 Task: Create a recurring event titled 'Team-building exercise' on Google Calendar for 24 May 2023, 3:00 PM to 3:45 PM, repeating monthly on the fourth Wednesday, with a 30-minute notification.
Action: Mouse moved to (78, 115)
Screenshot: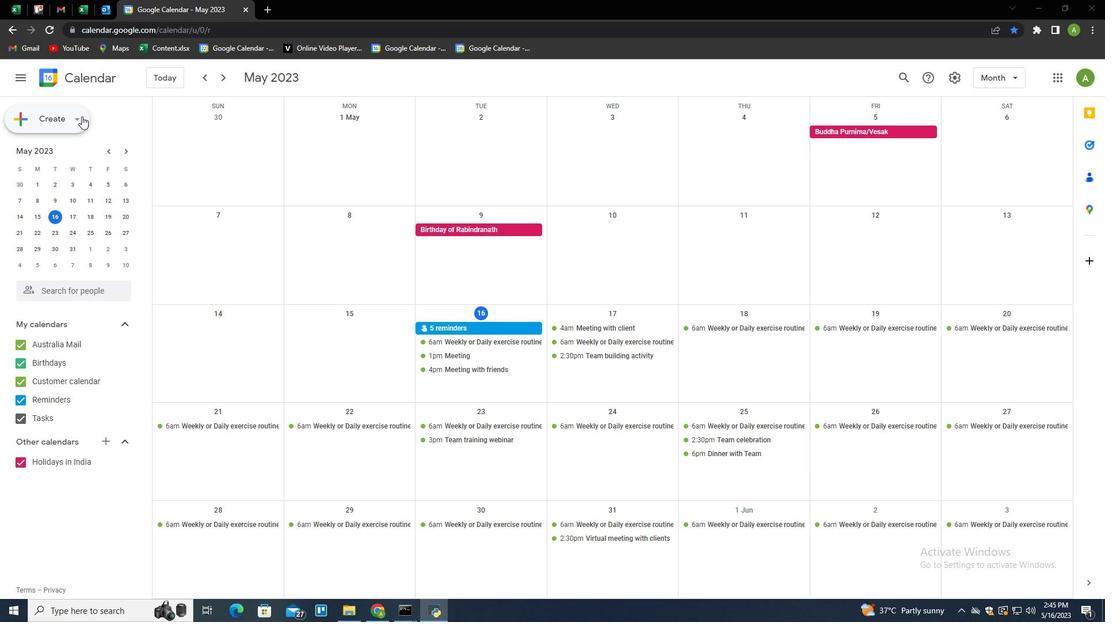 
Action: Mouse pressed left at (78, 115)
Screenshot: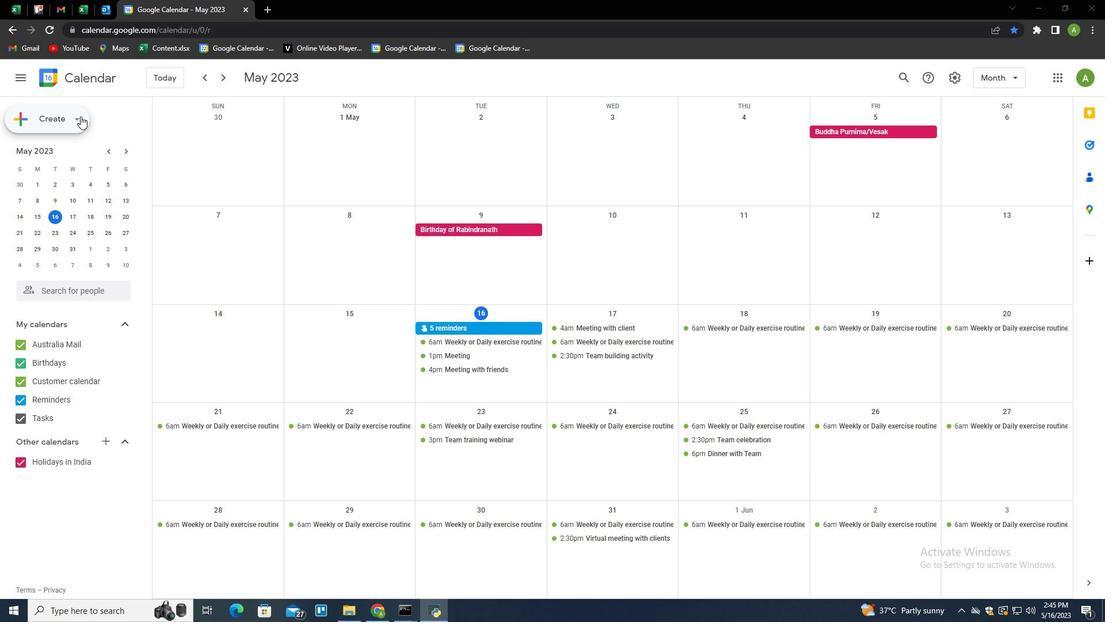 
Action: Mouse moved to (67, 142)
Screenshot: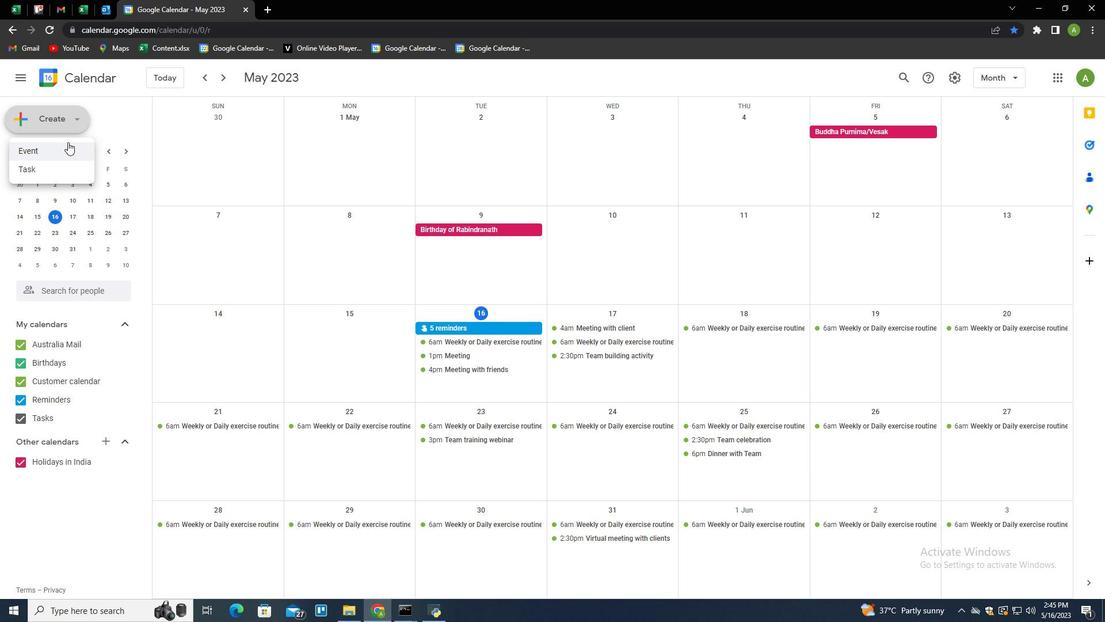 
Action: Mouse pressed left at (67, 142)
Screenshot: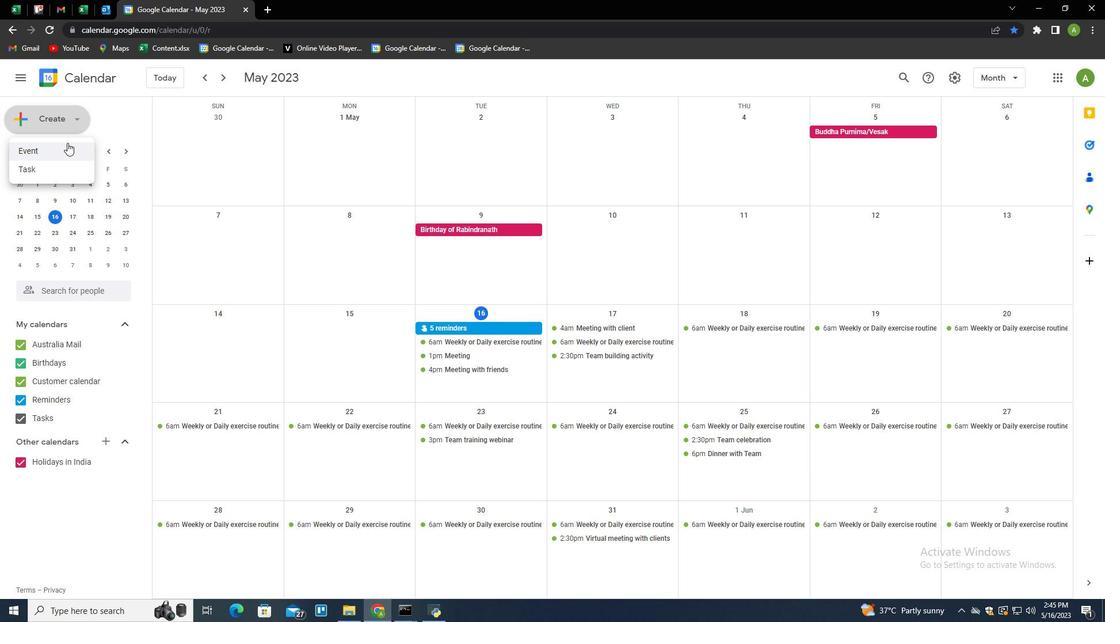 
Action: Mouse moved to (324, 465)
Screenshot: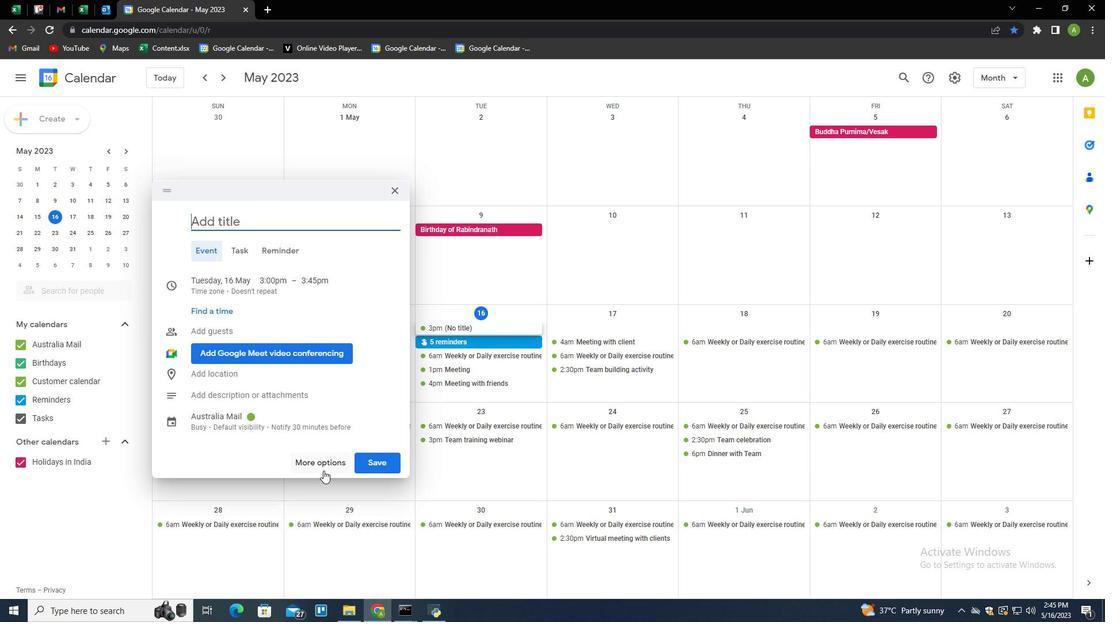 
Action: Mouse pressed left at (324, 465)
Screenshot: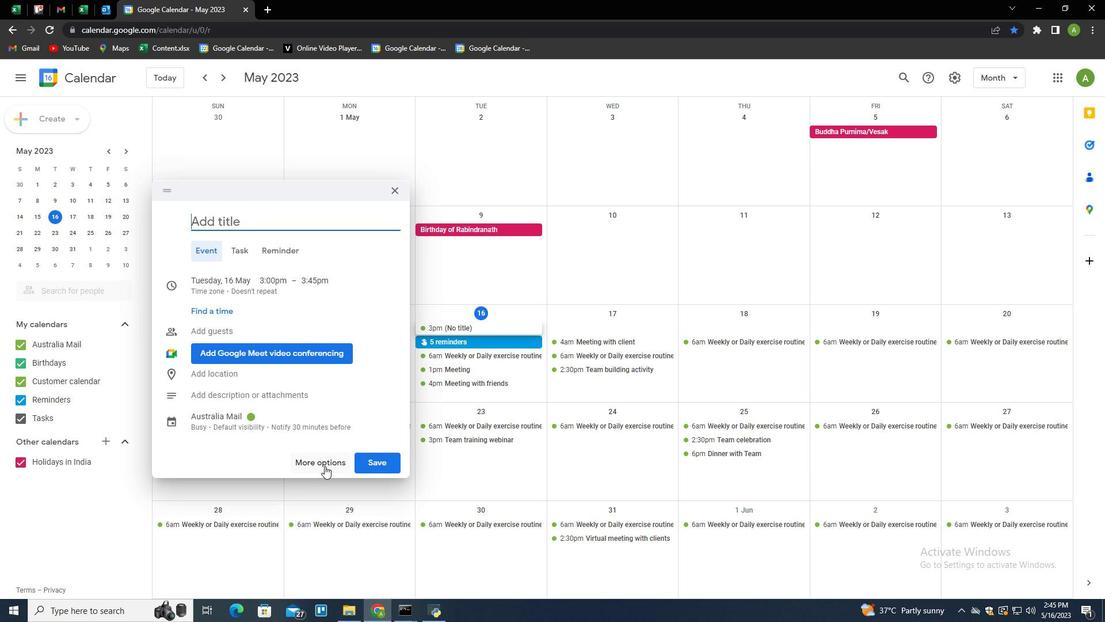 
Action: Mouse moved to (328, 89)
Screenshot: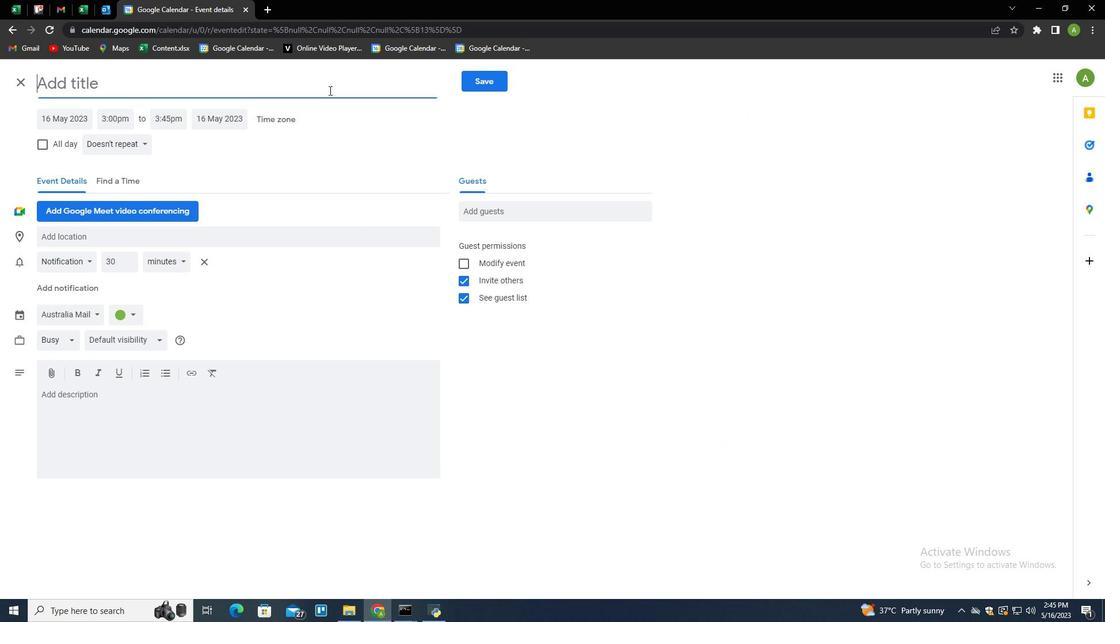 
Action: Mouse pressed left at (328, 89)
Screenshot: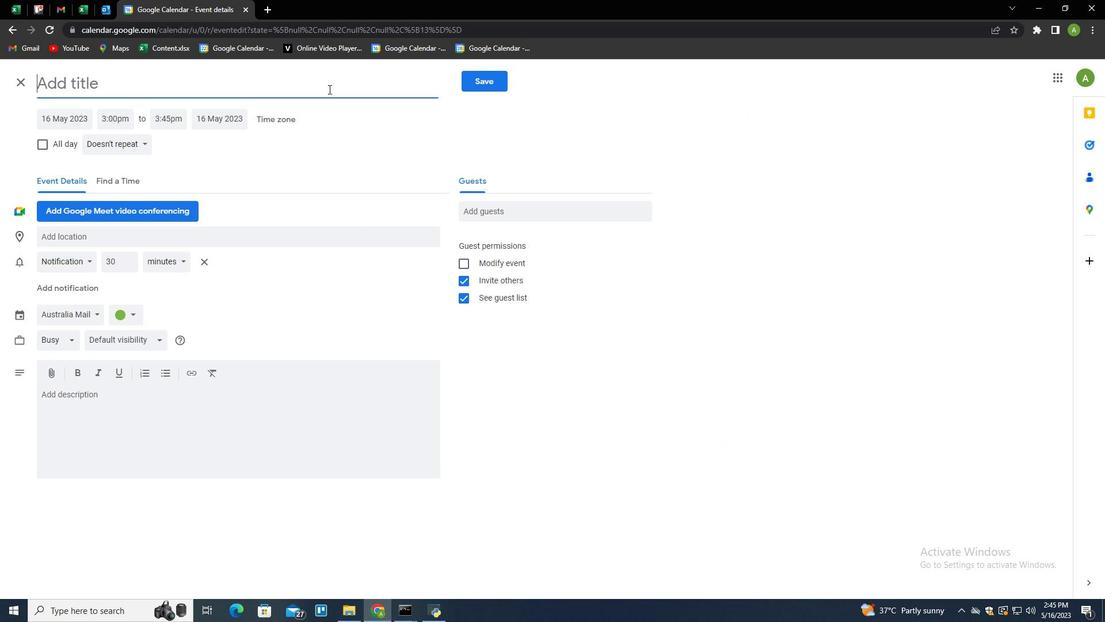 
Action: Key pressed <Key.shift>Team<Key.space><Key.backspace>-building<Key.space>exwe<Key.backspace><Key.backspace>ercise
Screenshot: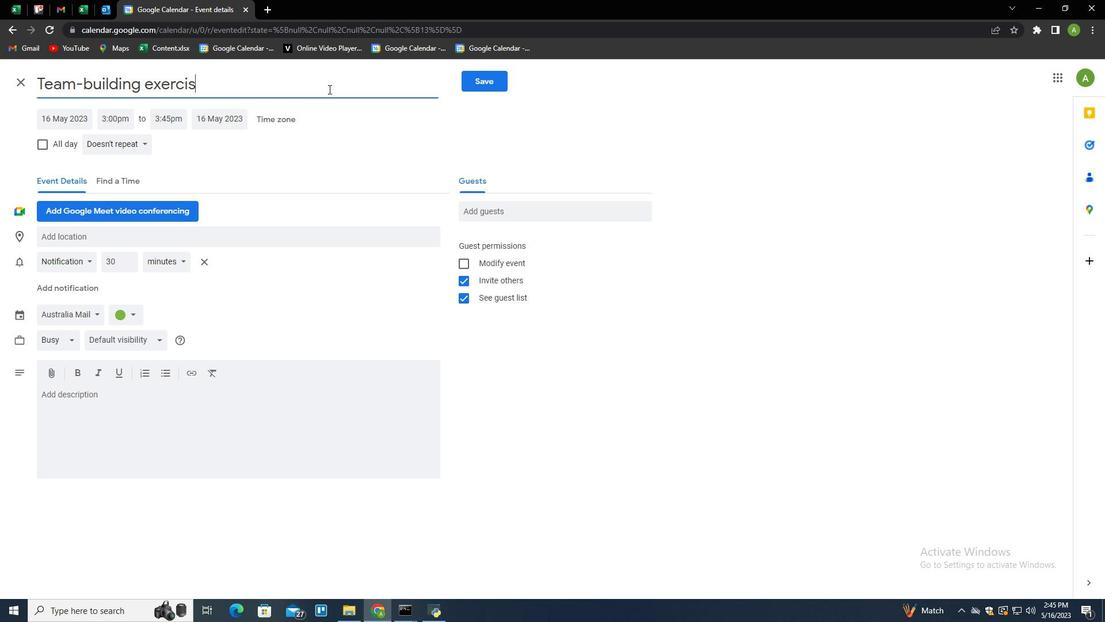 
Action: Mouse moved to (67, 115)
Screenshot: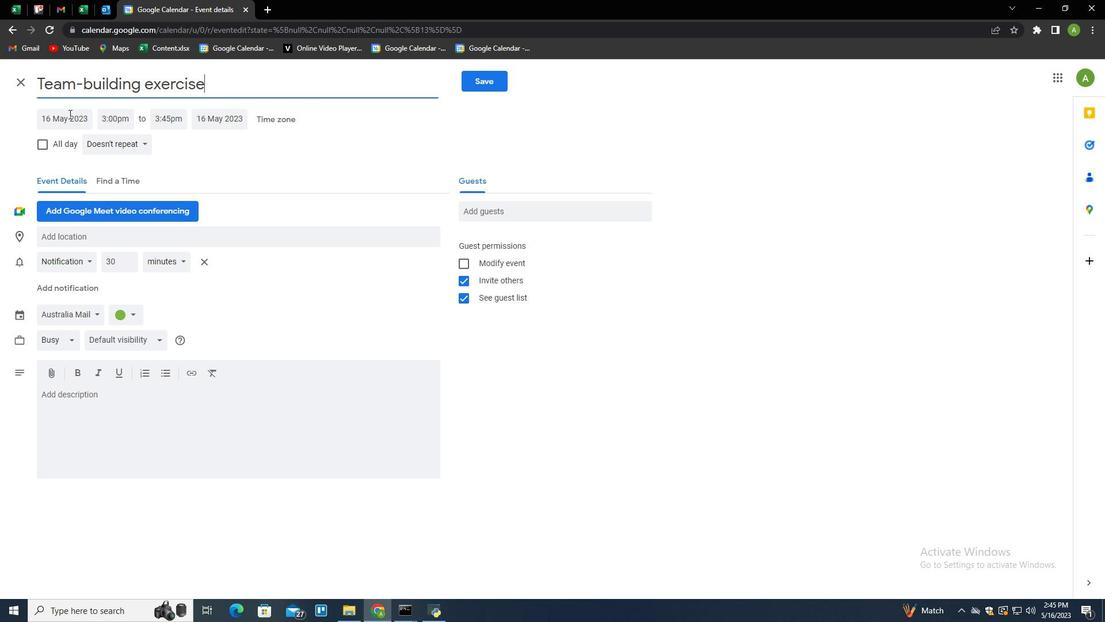 
Action: Mouse pressed left at (67, 115)
Screenshot: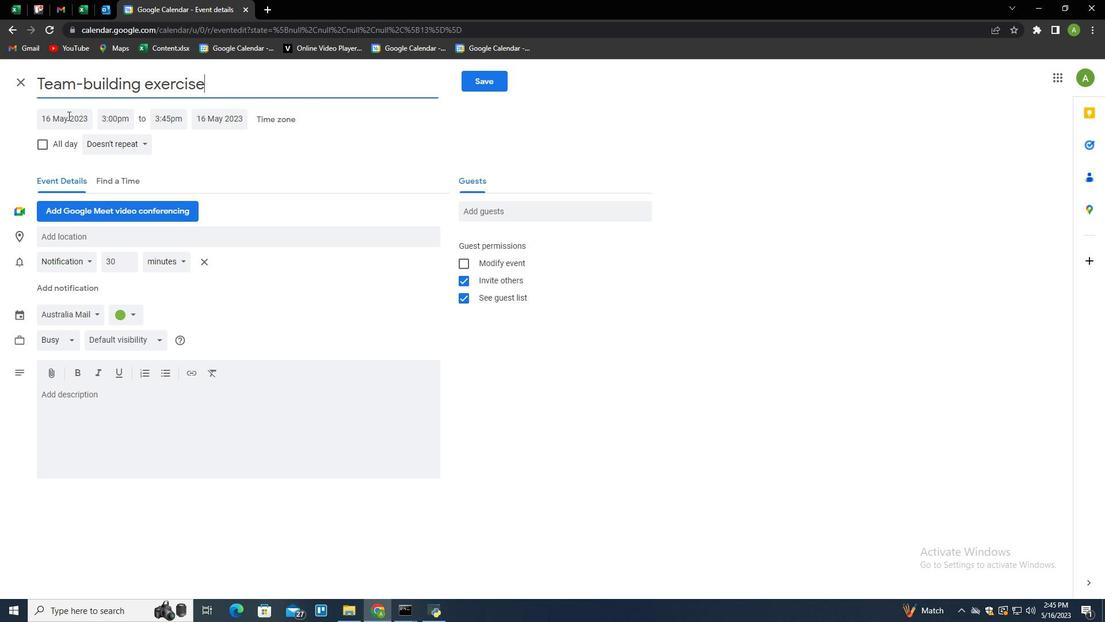 
Action: Mouse moved to (120, 229)
Screenshot: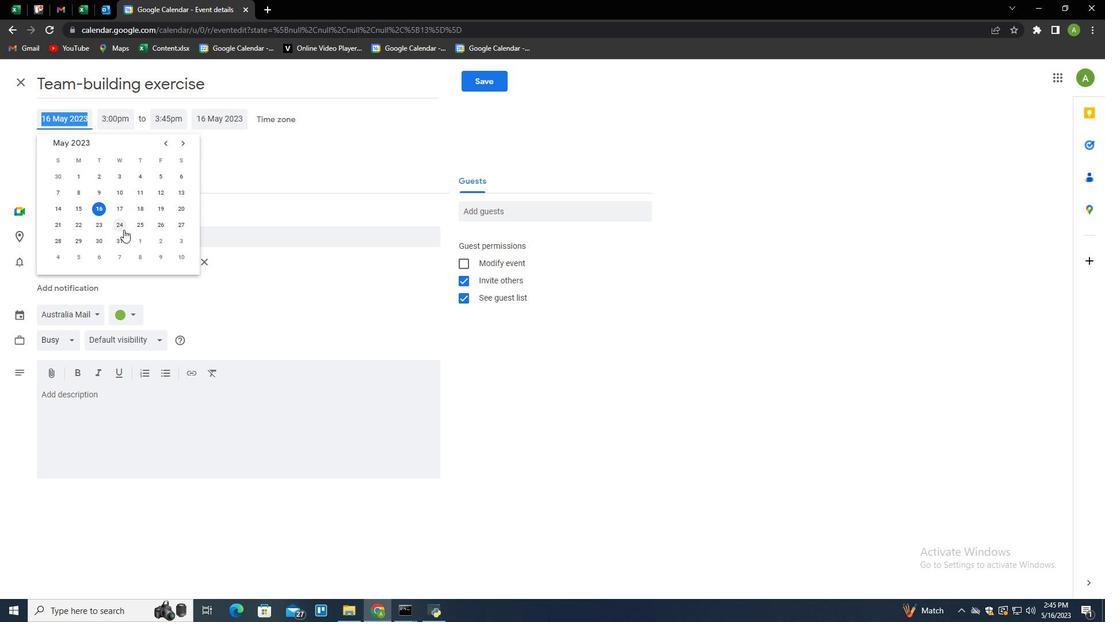 
Action: Mouse pressed left at (120, 229)
Screenshot: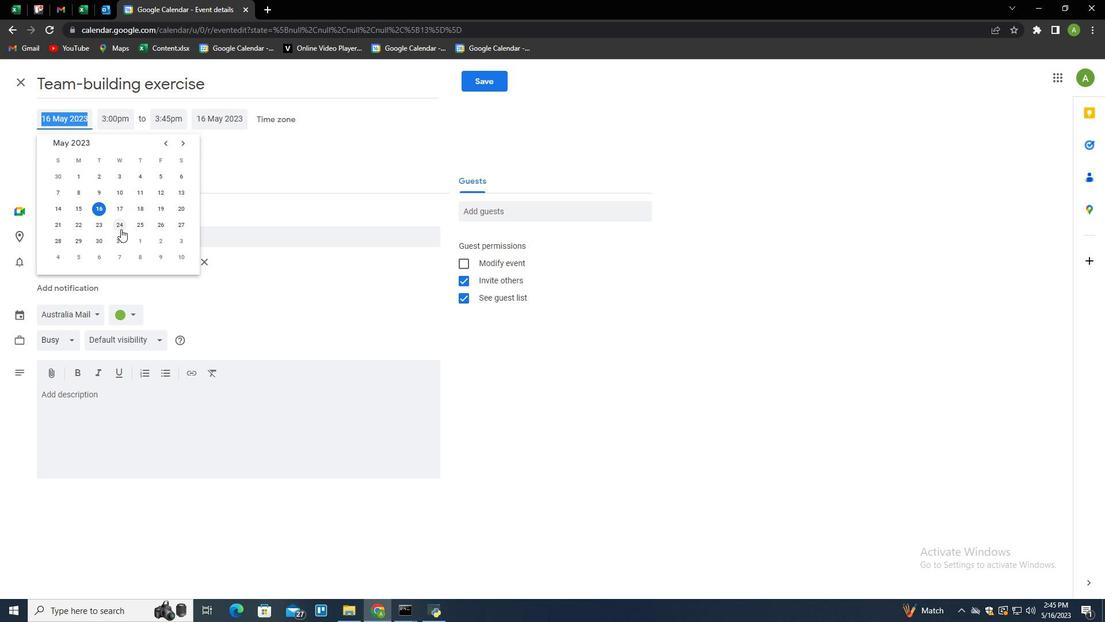 
Action: Mouse moved to (126, 141)
Screenshot: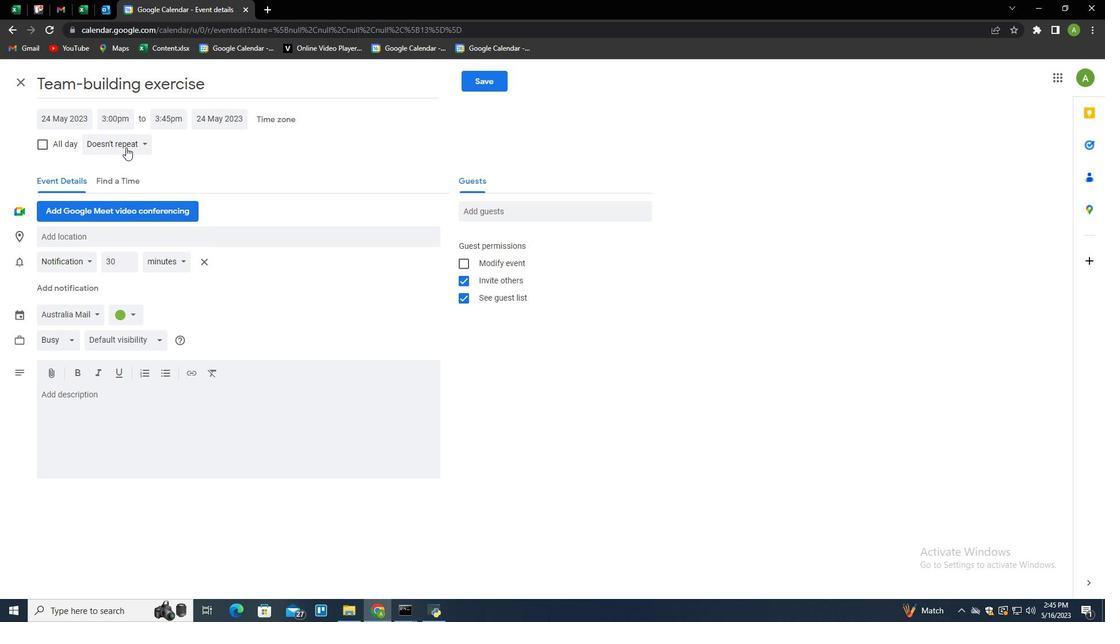 
Action: Mouse pressed left at (126, 141)
Screenshot: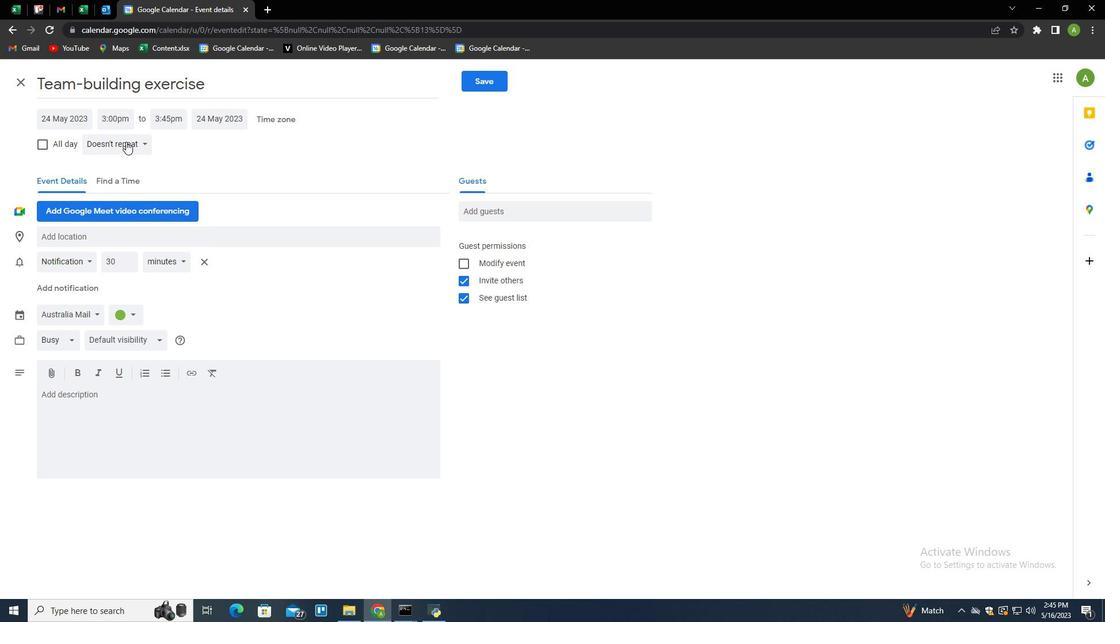 
Action: Mouse moved to (122, 206)
Screenshot: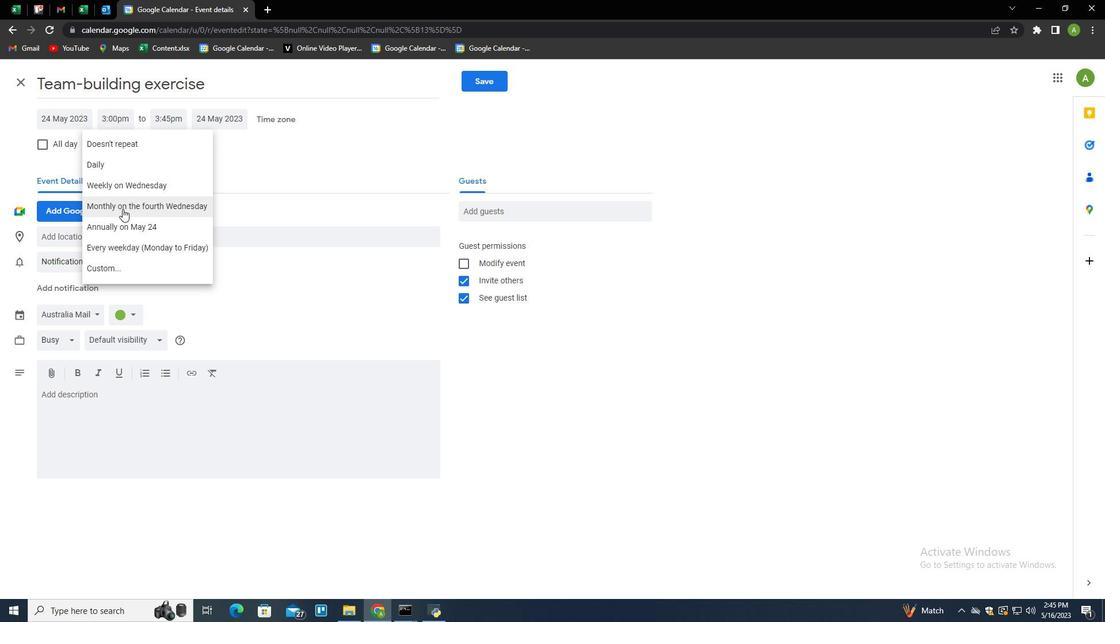 
Action: Mouse pressed left at (122, 206)
Screenshot: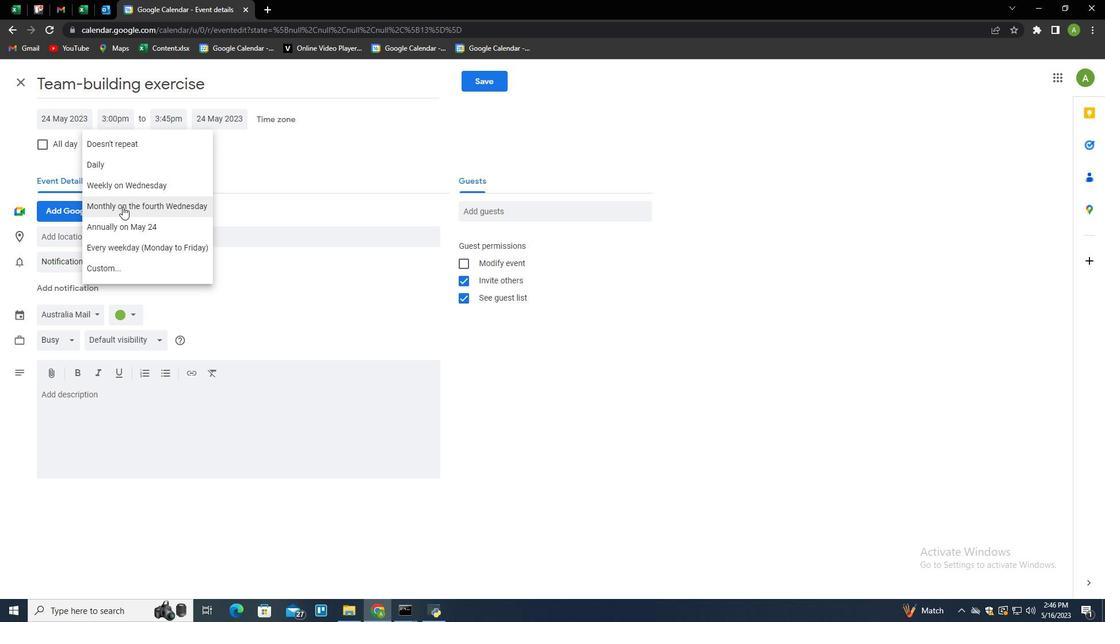 
Action: Mouse moved to (159, 394)
Screenshot: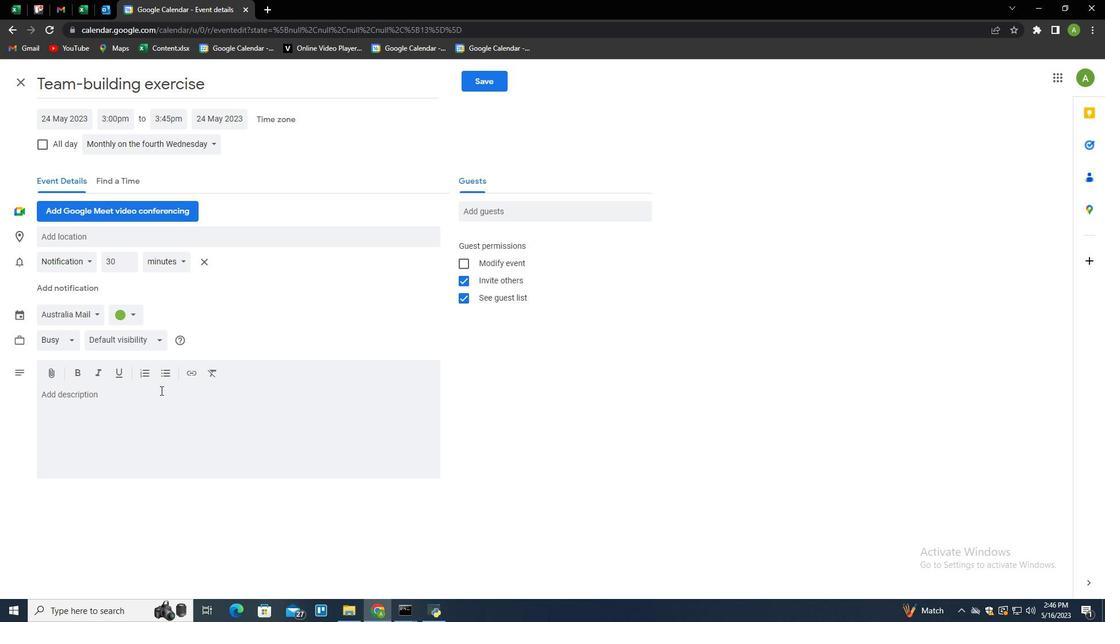 
Action: Mouse pressed left at (159, 394)
Screenshot: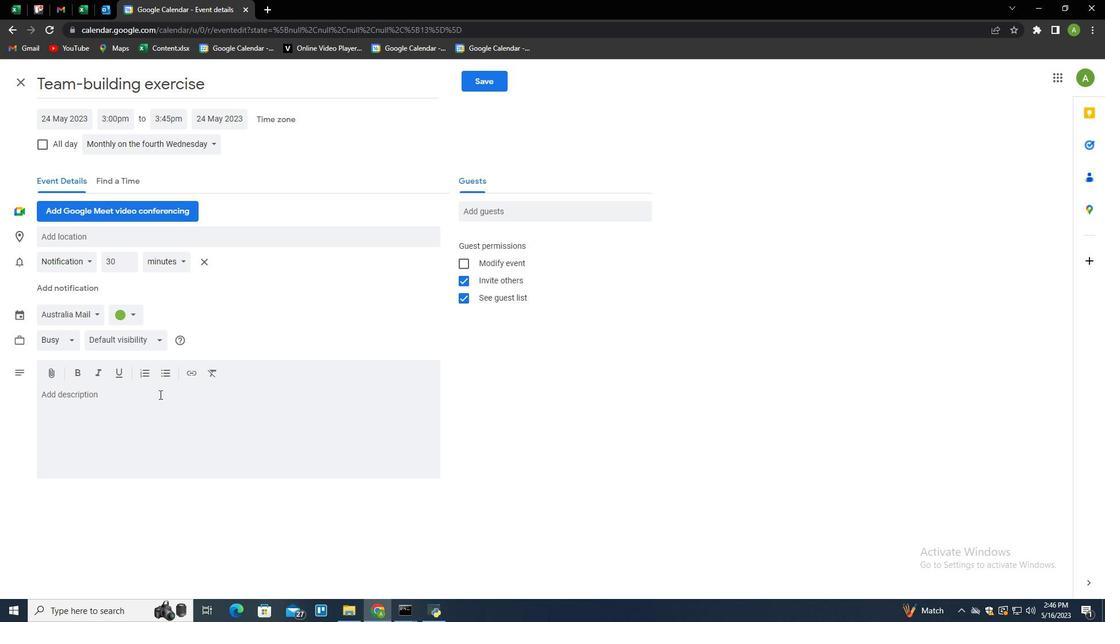 
Action: Key pressed <Key.shift>Team<Key.space>building<Key.space>exersinse<Key.backspace><Key.backspace><Key.backspace>se<Key.space><Key.backspace><Key.backspace><Key.backspace><Key.backspace><Key.backspace>cise<Key.space><Key.shift_r><Key.enter><Key.shift>In<Key.space>theis<Key.backspace><Key.backspace><Key.backspace>is<Key.space>we<Key.space>will<Key.space>discrss<Key.backspace><Key.backspace><Key.backspace>uss<Key.space>about<Key.space>the<Key.space>details<Key.space>of<Key.space>project/<Key.backspace>.
Screenshot: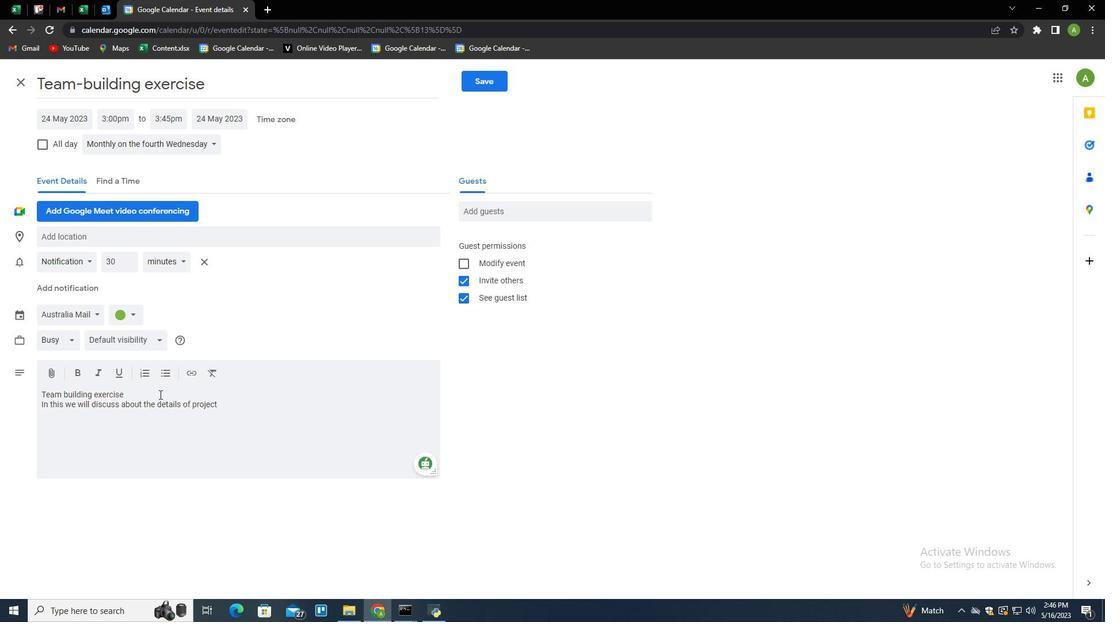 
Action: Mouse moved to (494, 84)
Screenshot: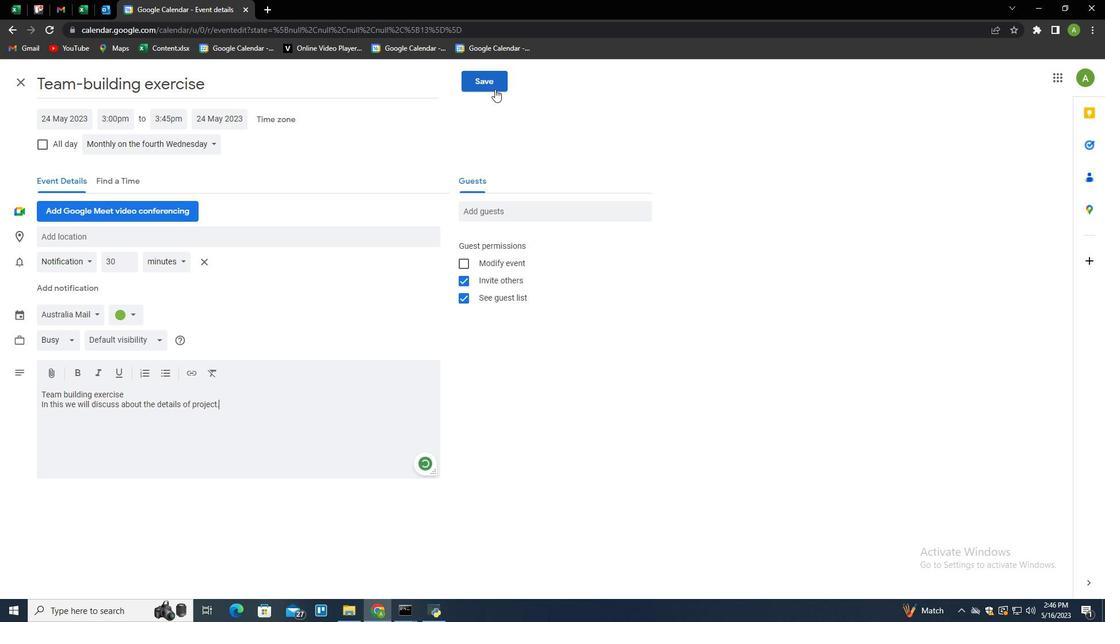 
Action: Mouse pressed left at (494, 84)
Screenshot: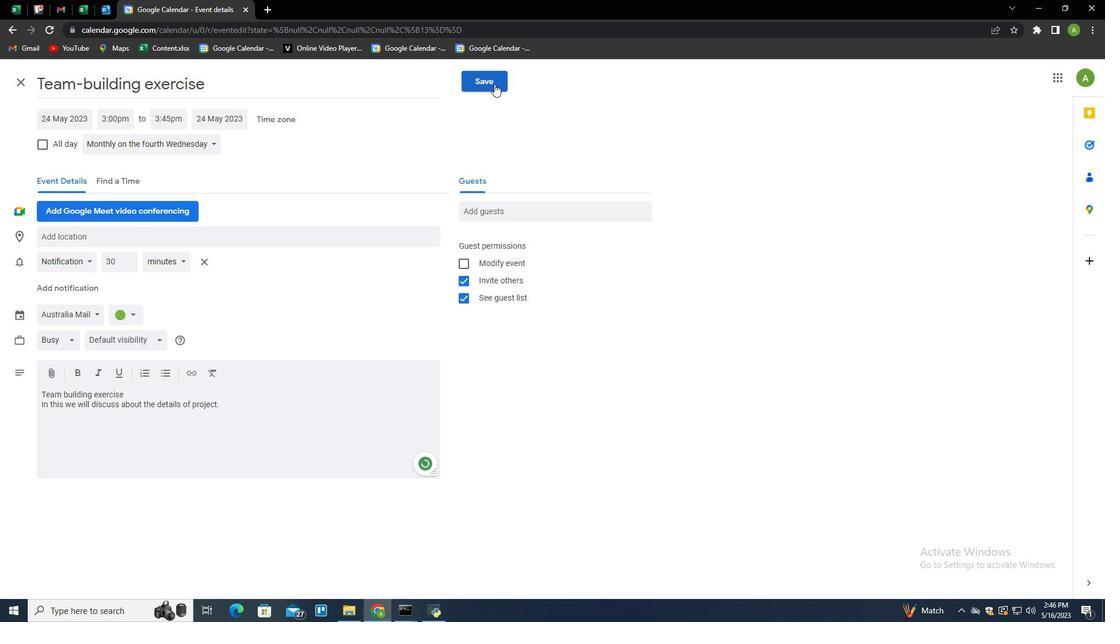 
Action: Mouse moved to (558, 268)
Screenshot: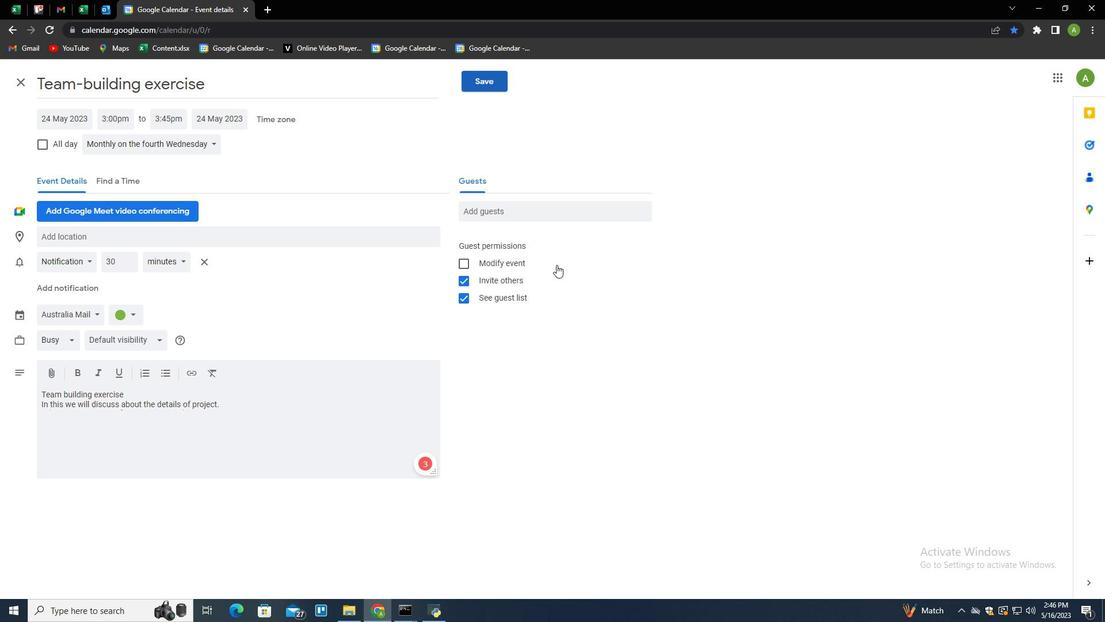 
